 Task: Add Wilde Barbeque Flavored Chicken Protein Chips to the cart.
Action: Mouse moved to (311, 134)
Screenshot: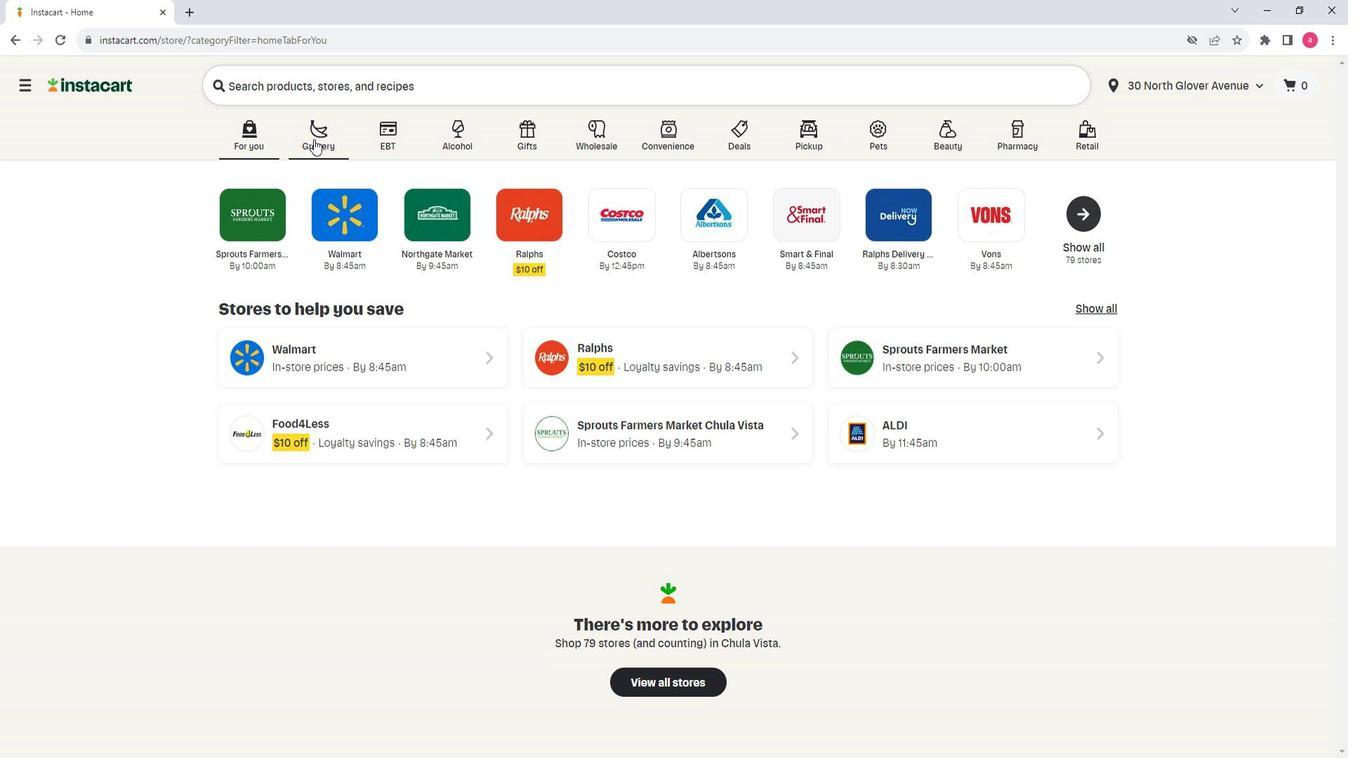 
Action: Mouse pressed left at (311, 134)
Screenshot: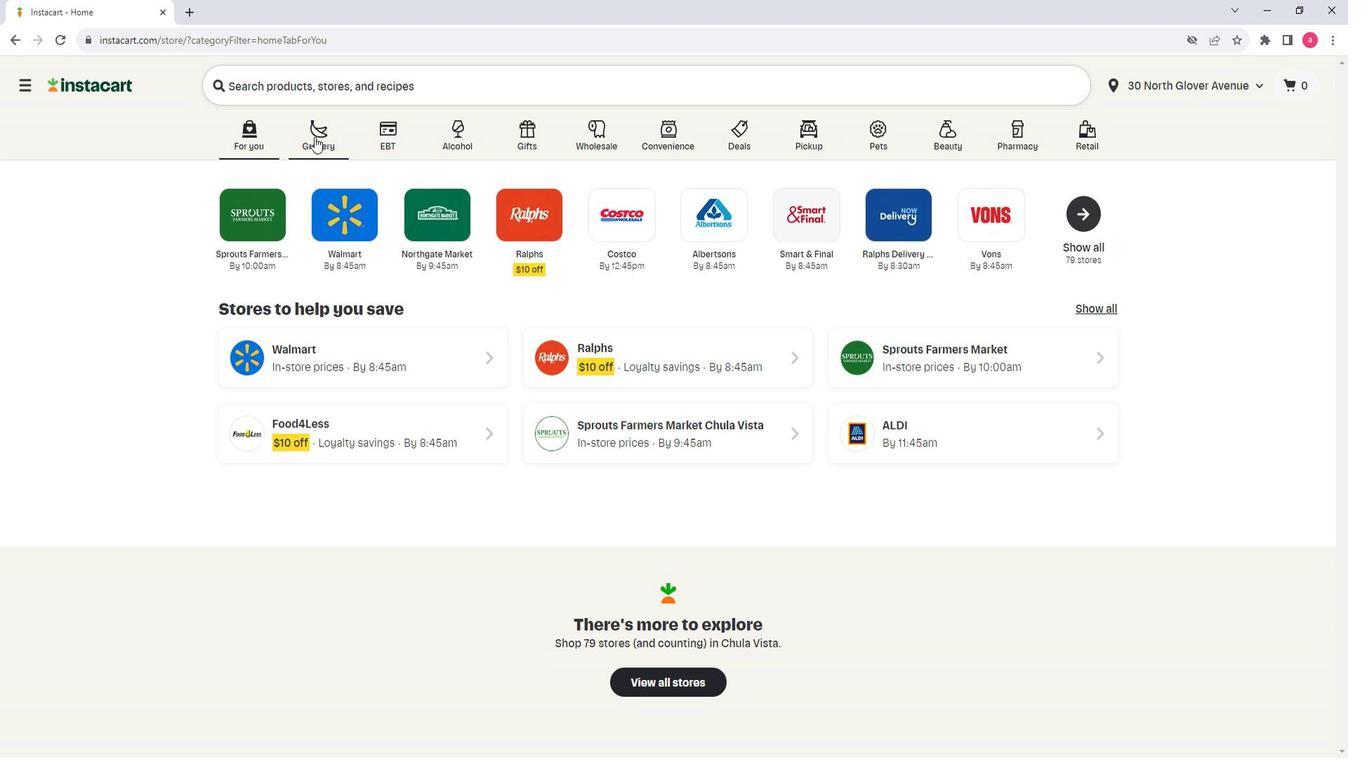 
Action: Mouse moved to (434, 415)
Screenshot: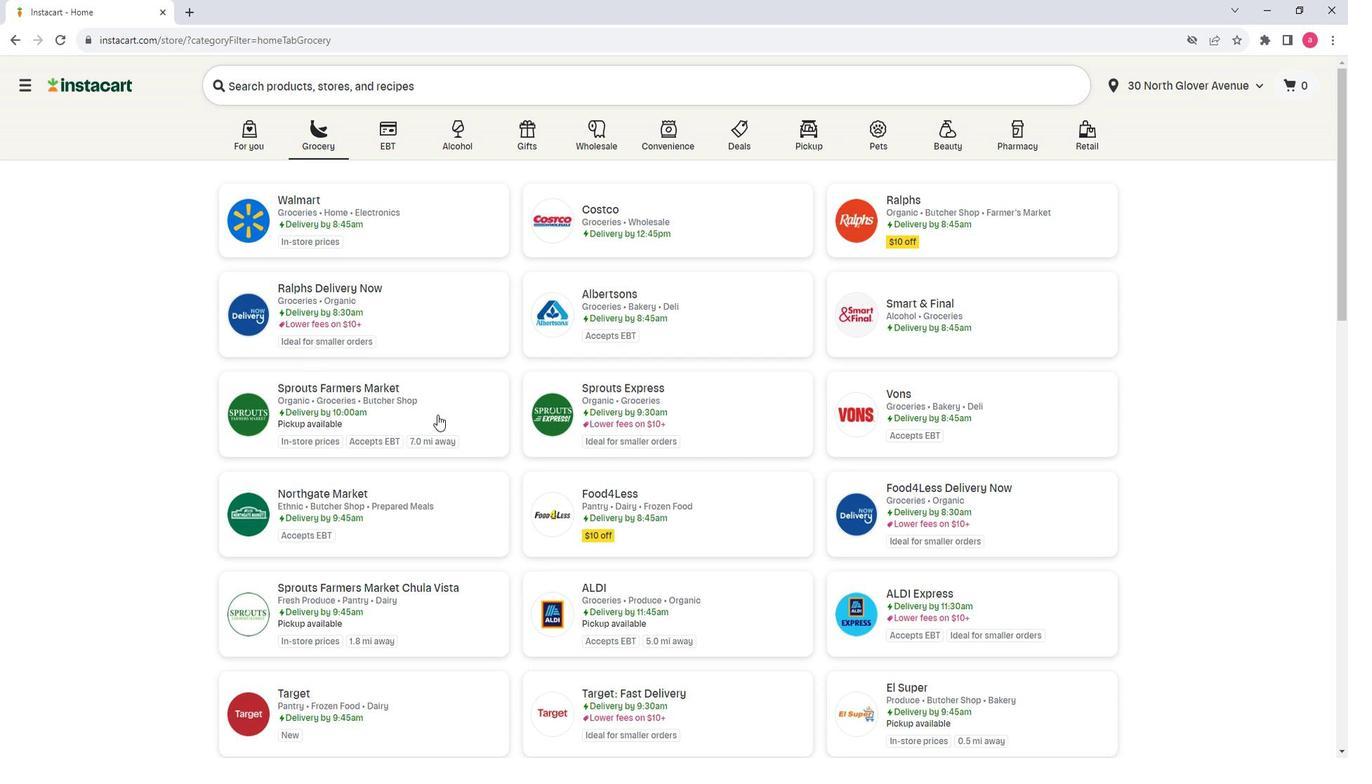 
Action: Mouse pressed left at (434, 415)
Screenshot: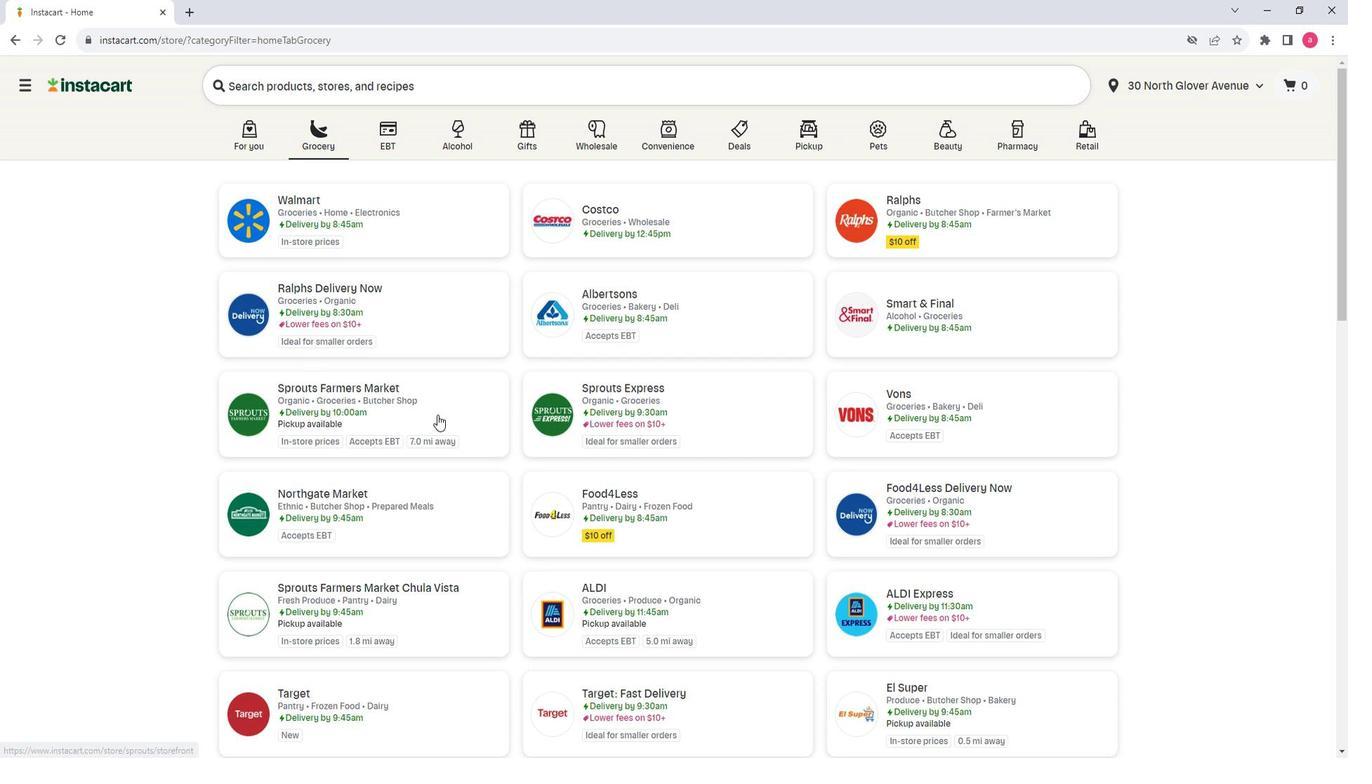
Action: Mouse moved to (155, 554)
Screenshot: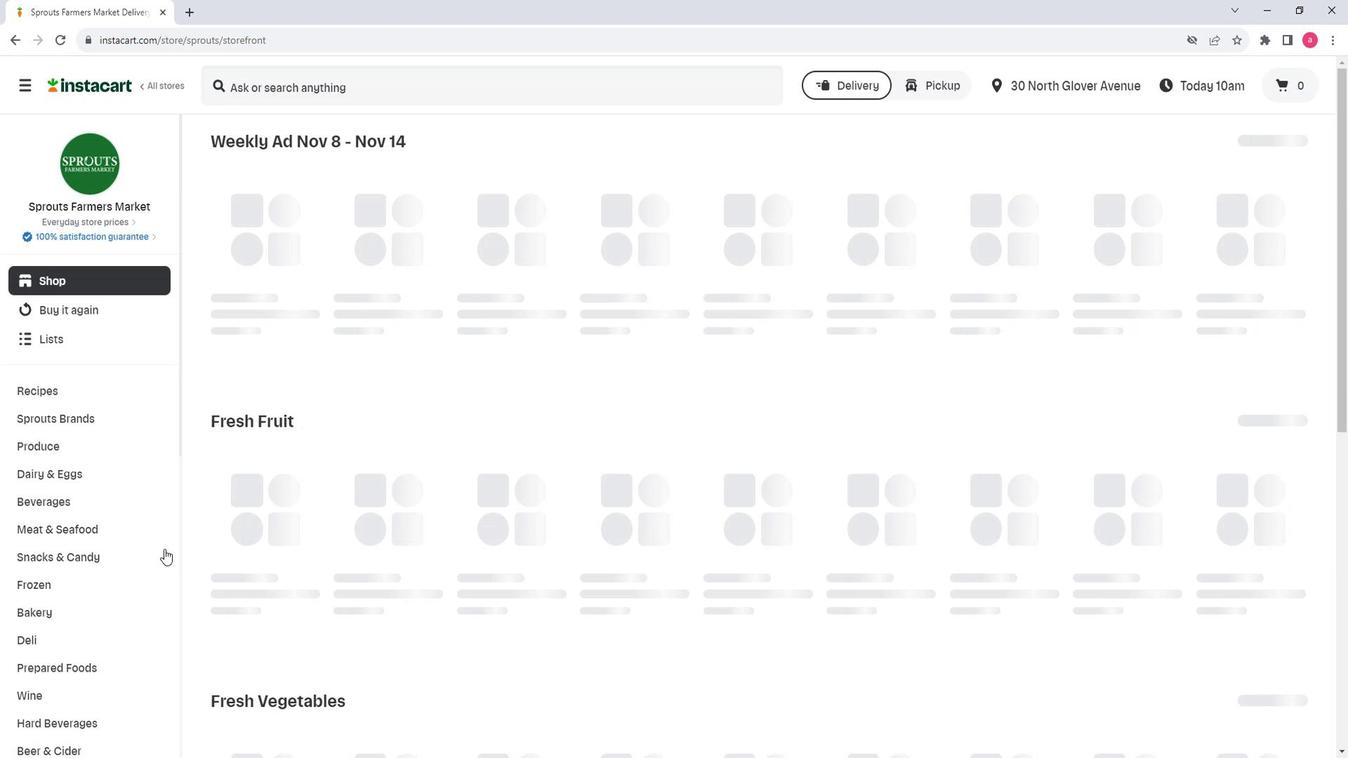 
Action: Mouse pressed left at (155, 554)
Screenshot: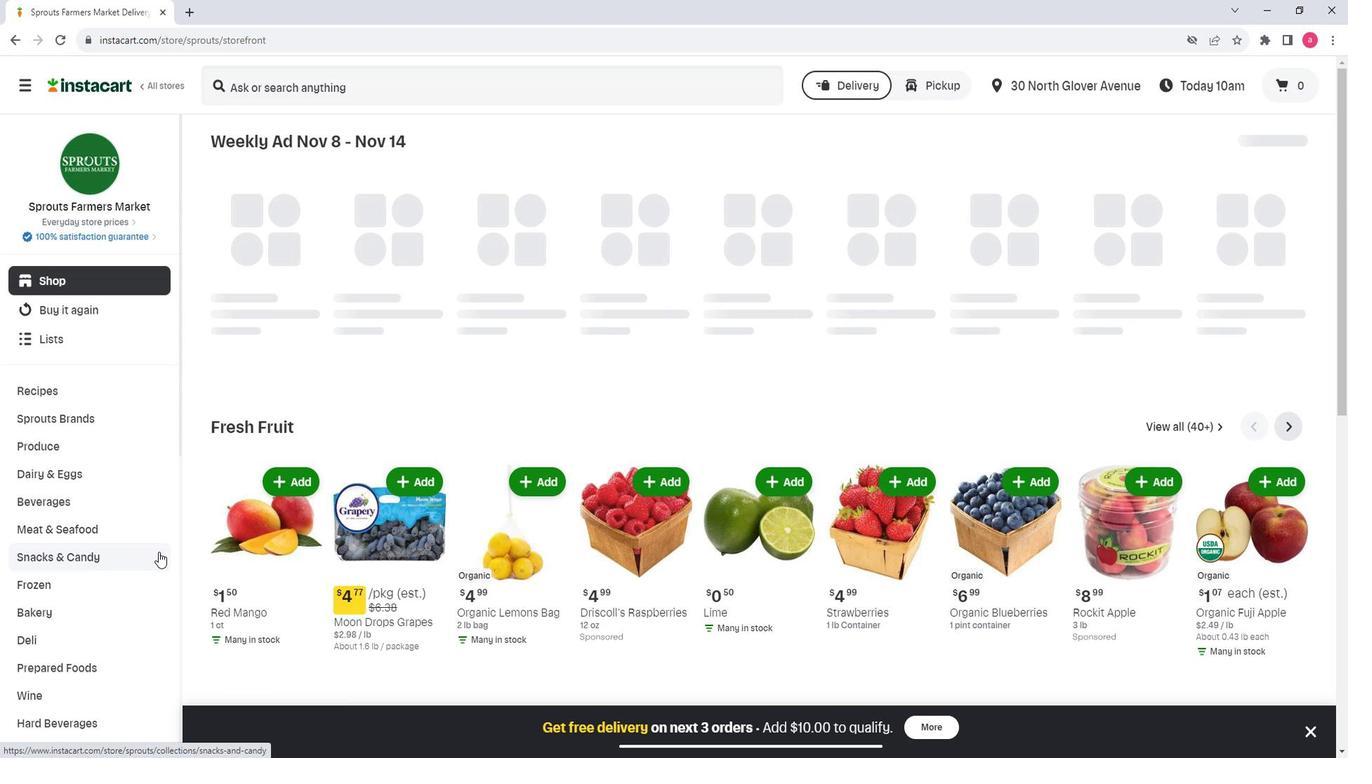 
Action: Mouse moved to (156, 601)
Screenshot: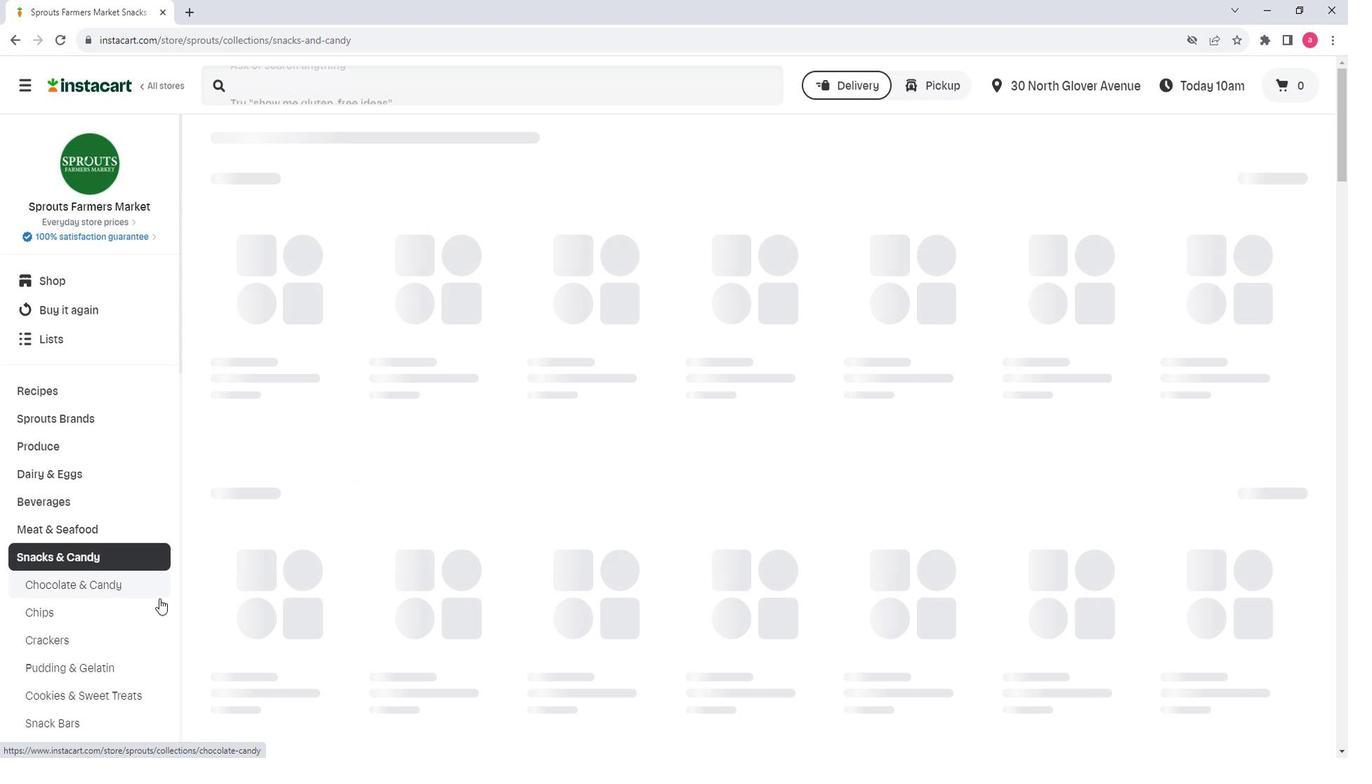 
Action: Mouse scrolled (156, 600) with delta (0, 0)
Screenshot: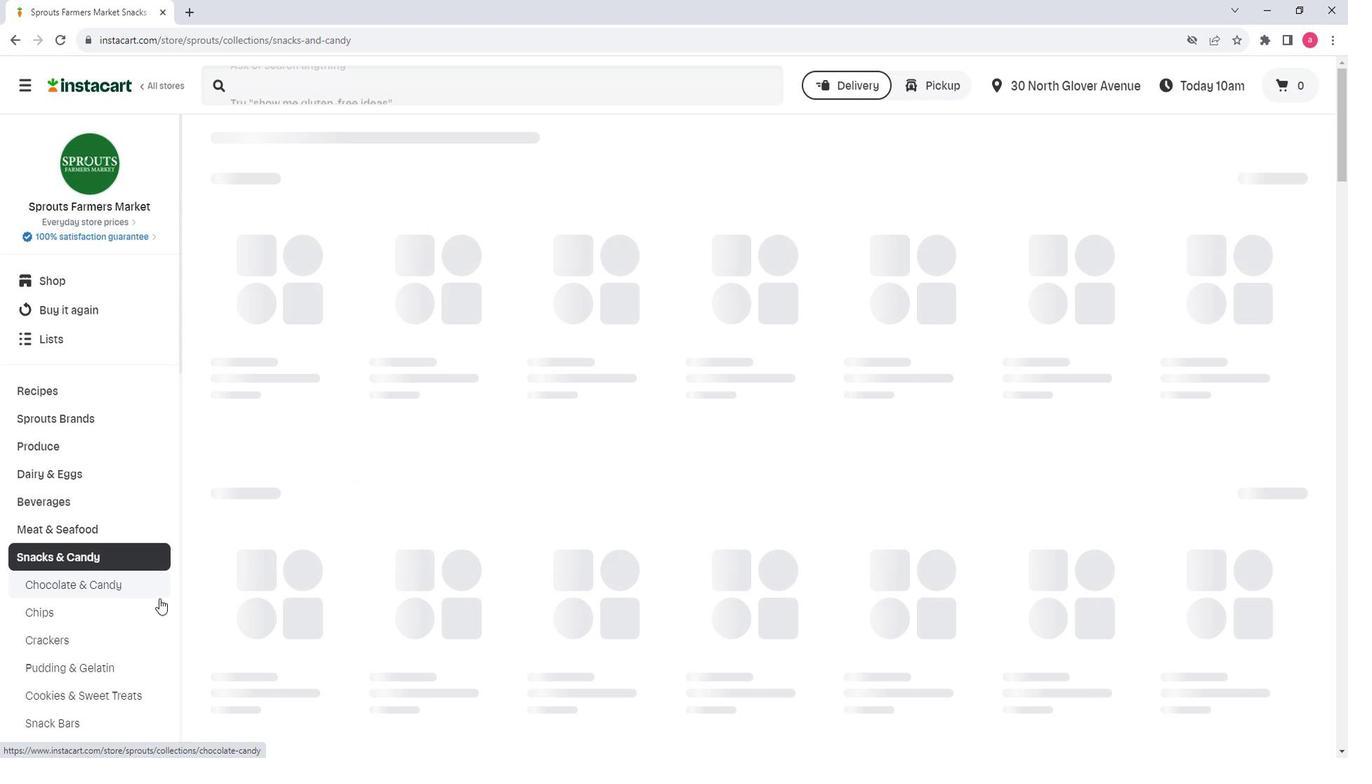 
Action: Mouse moved to (77, 540)
Screenshot: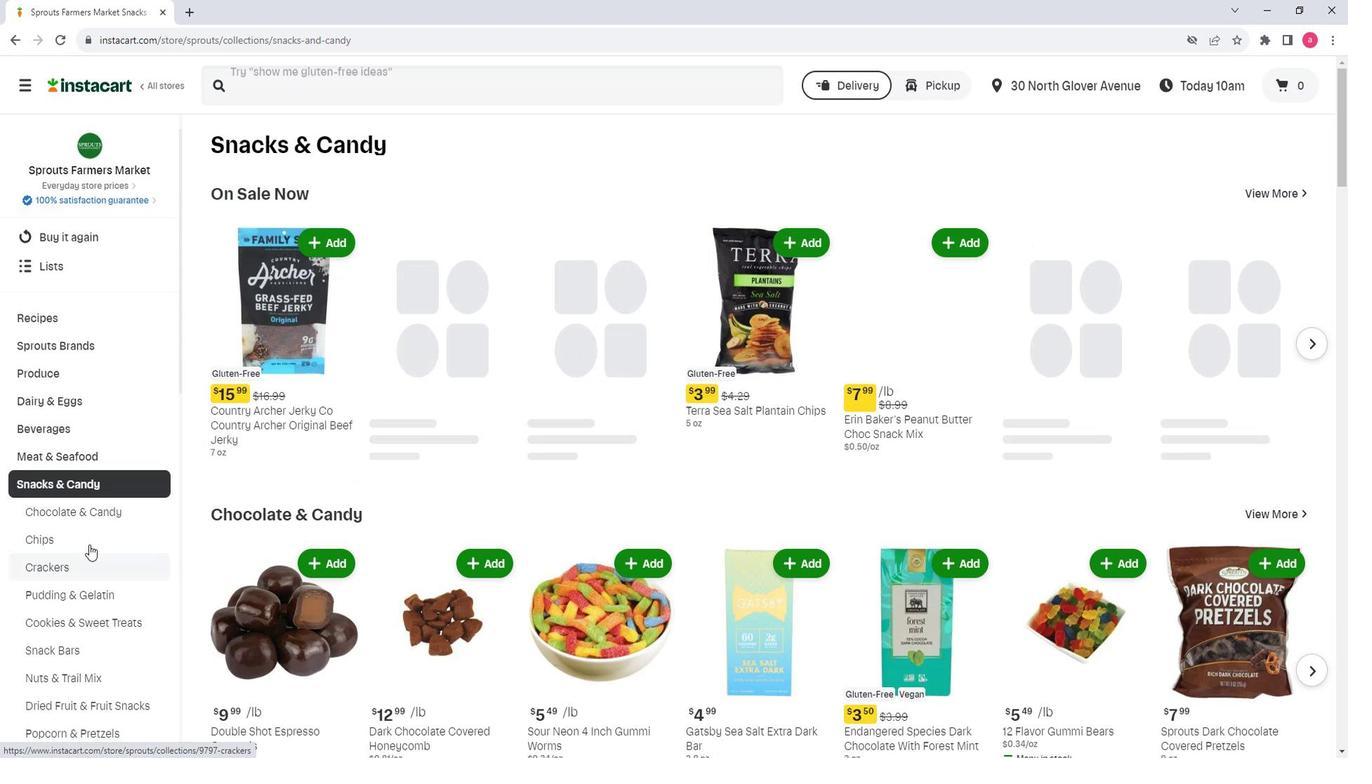 
Action: Mouse pressed left at (77, 540)
Screenshot: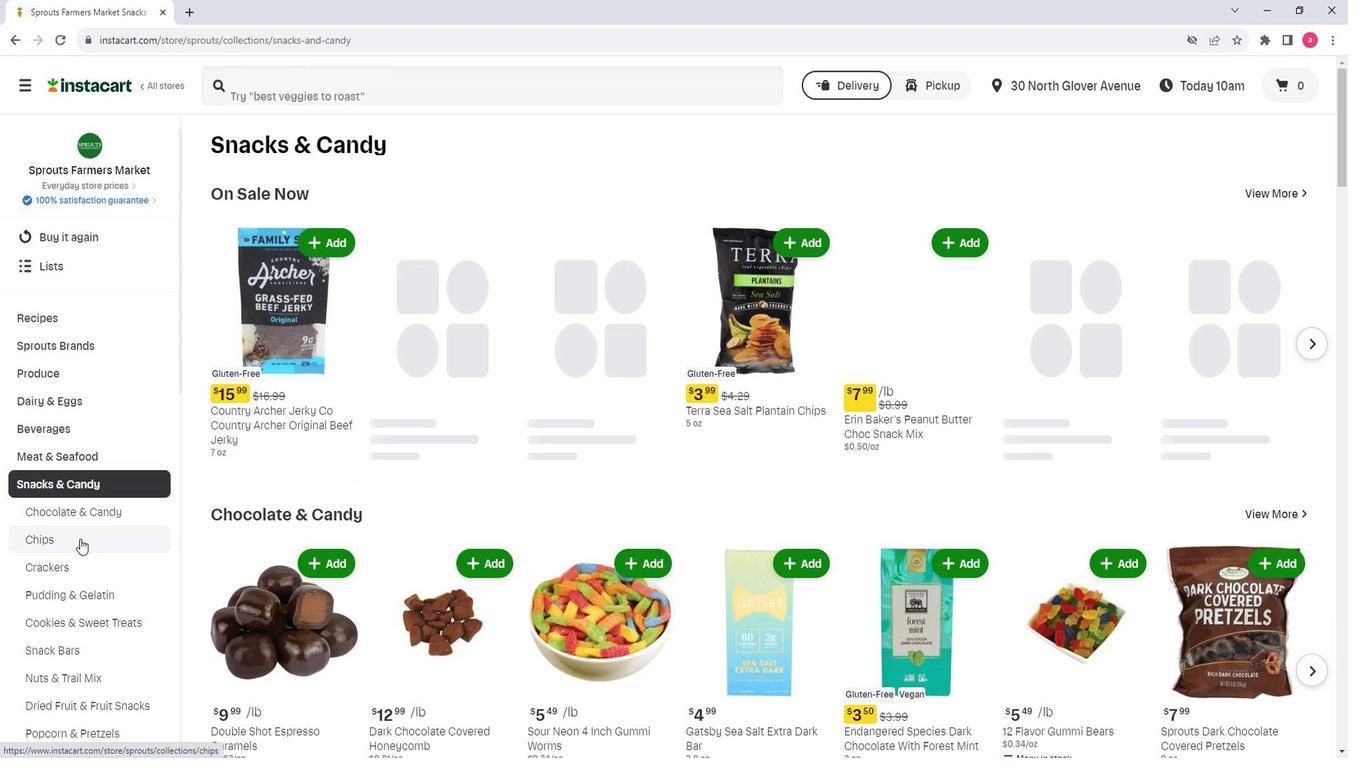 
Action: Mouse moved to (841, 206)
Screenshot: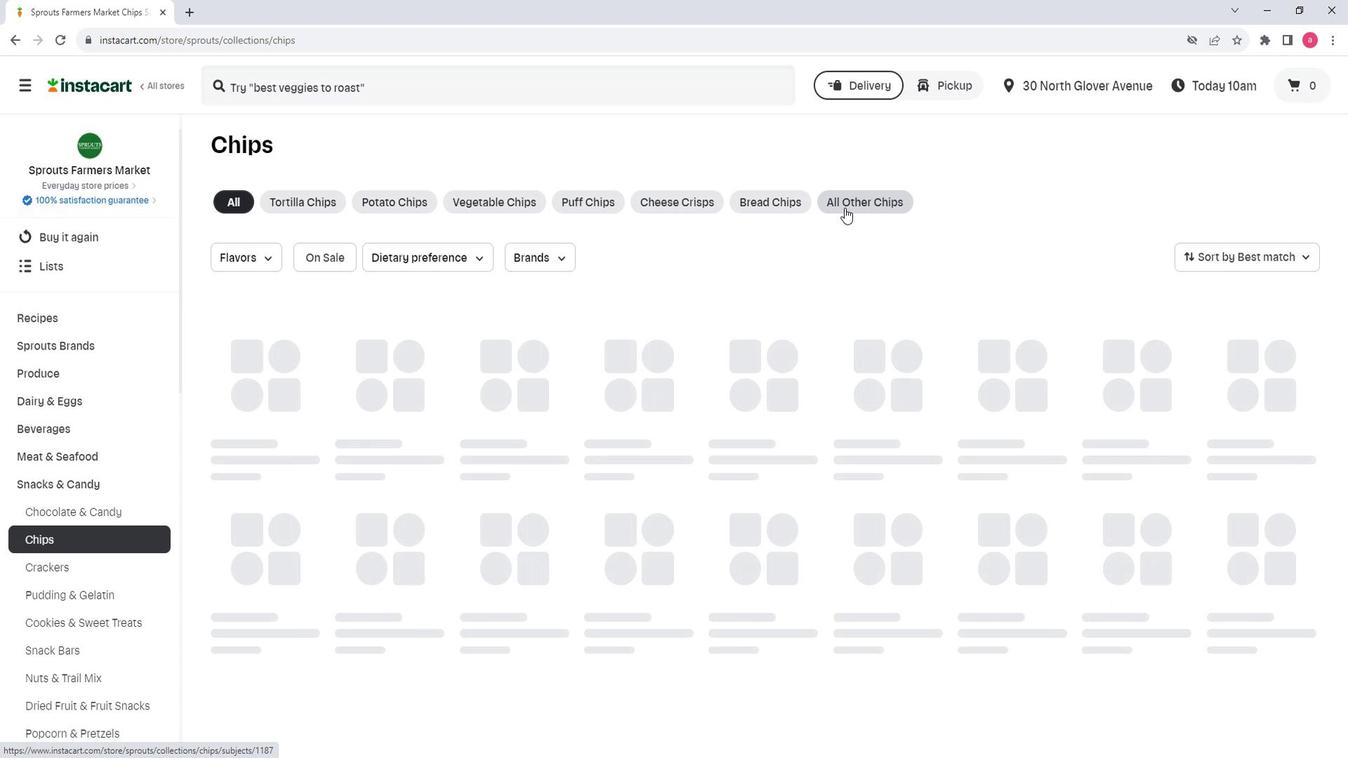 
Action: Mouse pressed left at (841, 206)
Screenshot: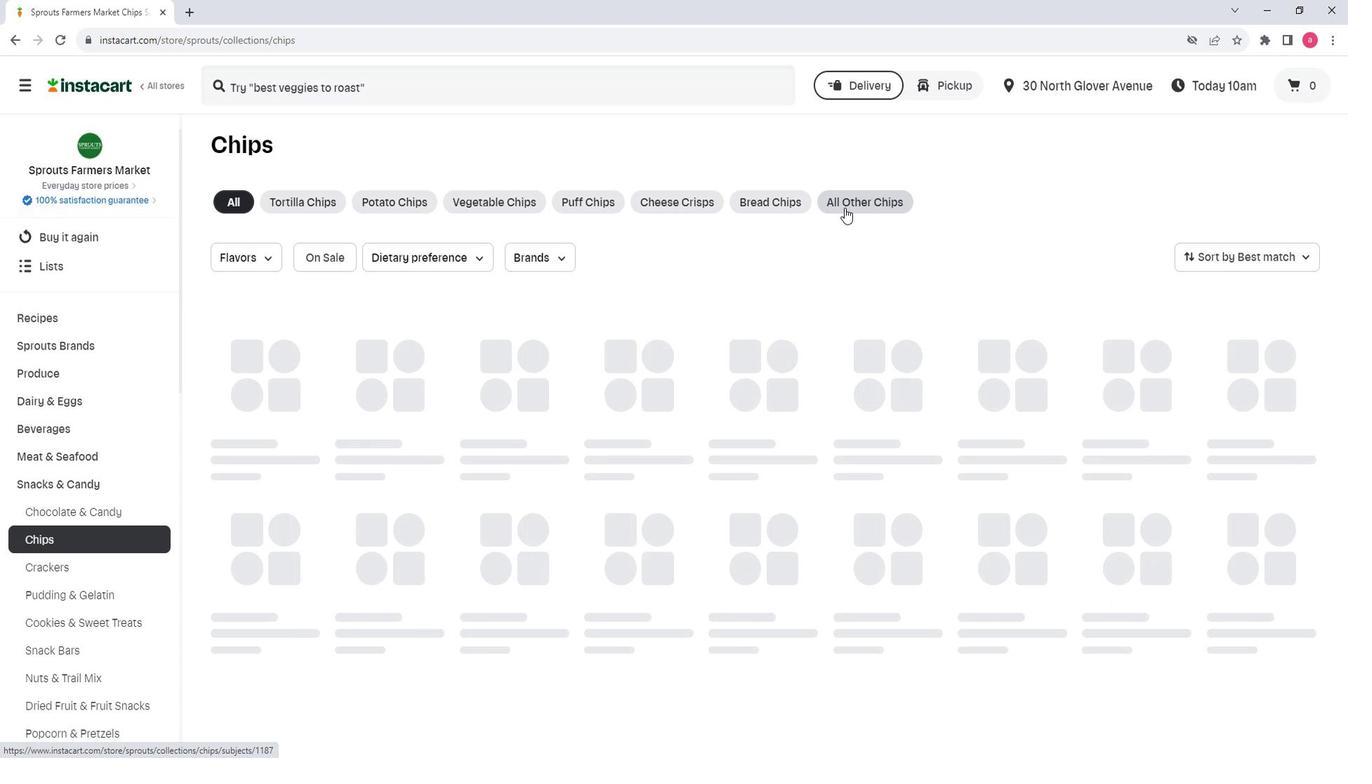 
Action: Mouse moved to (581, 84)
Screenshot: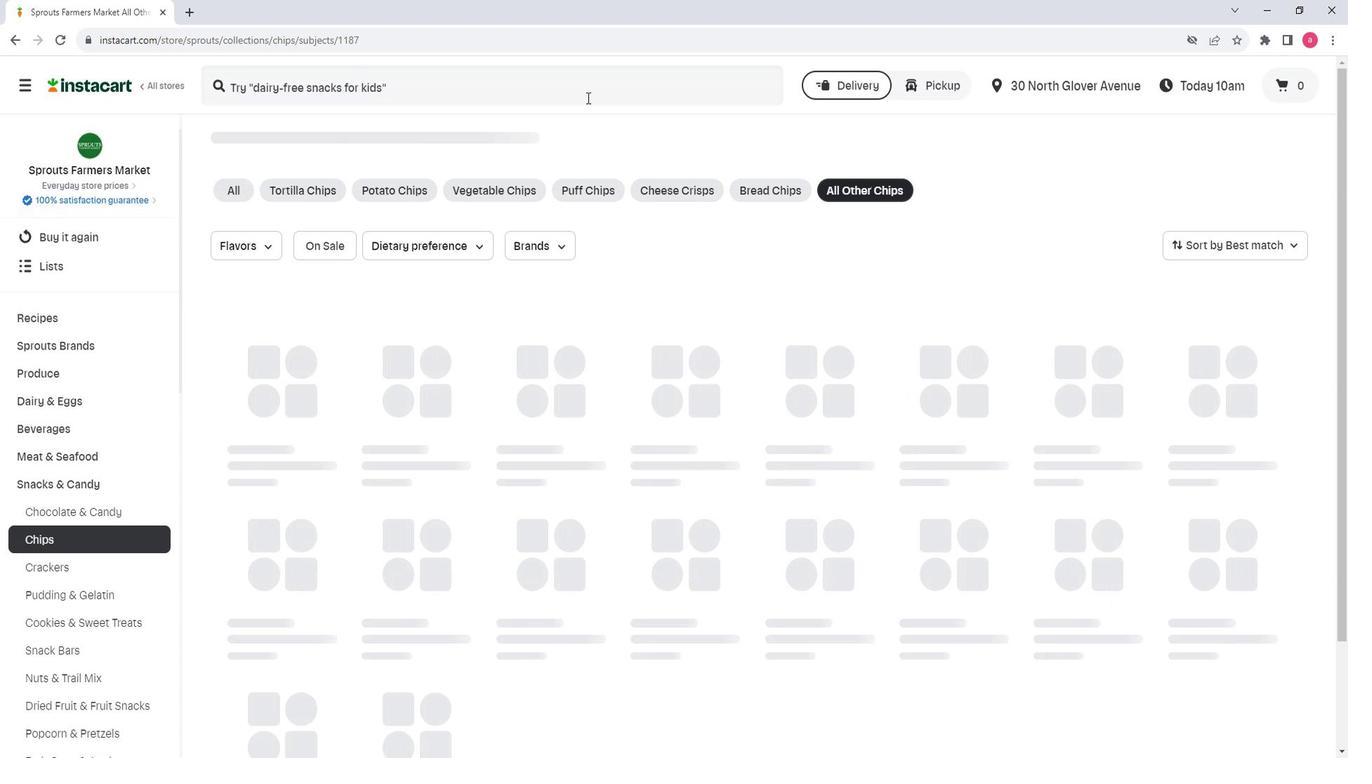 
Action: Mouse pressed left at (581, 84)
Screenshot: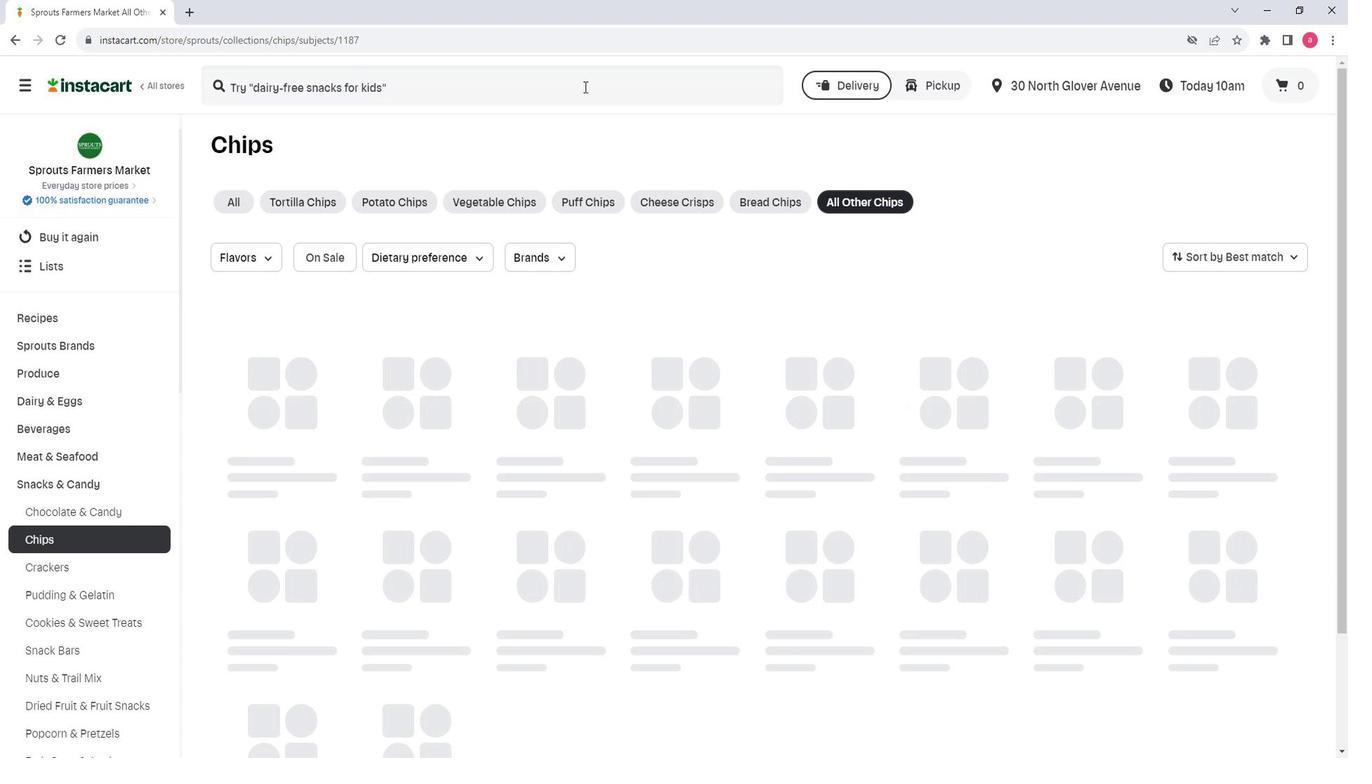 
Action: Key pressed <Key.shift><Key.shift>Wilde<Key.space><Key.shift><Key.shift><Key.shift><Key.shift><Key.shift><Key.shift><Key.shift><Key.shift><Key.shift>Bareque<Key.space><Key.shift><Key.shift><Key.shift><Key.shift><Key.shift><Key.shift><Key.shift><Key.shift><Key.shift><Key.shift><Key.shift><Key.shift><Key.shift><Key.shift><Key.shift><Key.shift><Key.shift><Key.shift><Key.shift><Key.shift><Key.shift><Key.shift><Key.shift><Key.shift><Key.shift><Key.shift><Key.shift><Key.shift><Key.shift><Key.shift><Key.shift>Flavored<Key.space><Key.shift>Chicken<Key.space><Key.shift><Key.shift><Key.shift><Key.shift><Key.shift><Key.shift><Key.shift><Key.shift><Key.shift>Protein<Key.space><Key.shift><Key.shift><Key.shift><Key.shift><Key.shift><Key.shift><Key.shift><Key.shift><Key.shift><Key.shift><Key.shift>Chips<Key.enter>
Screenshot: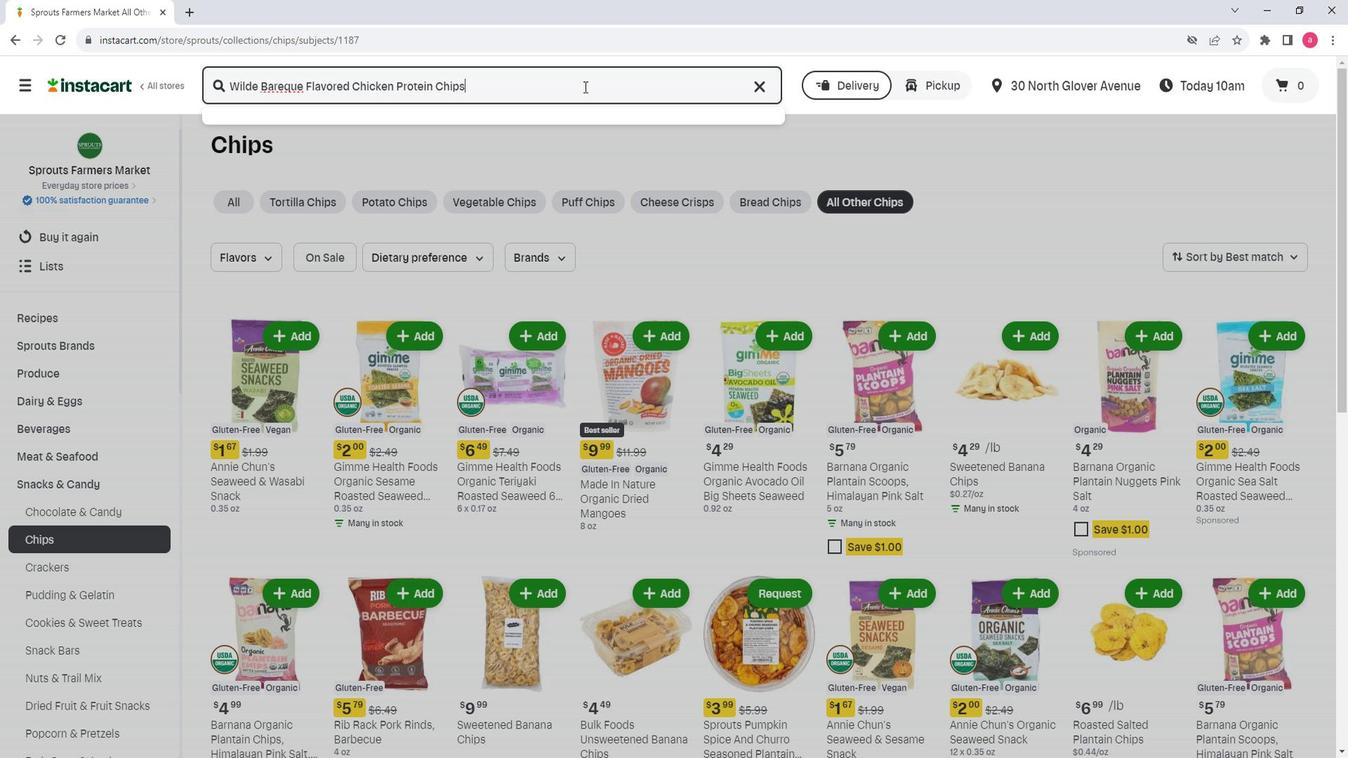 
Action: Mouse moved to (357, 207)
Screenshot: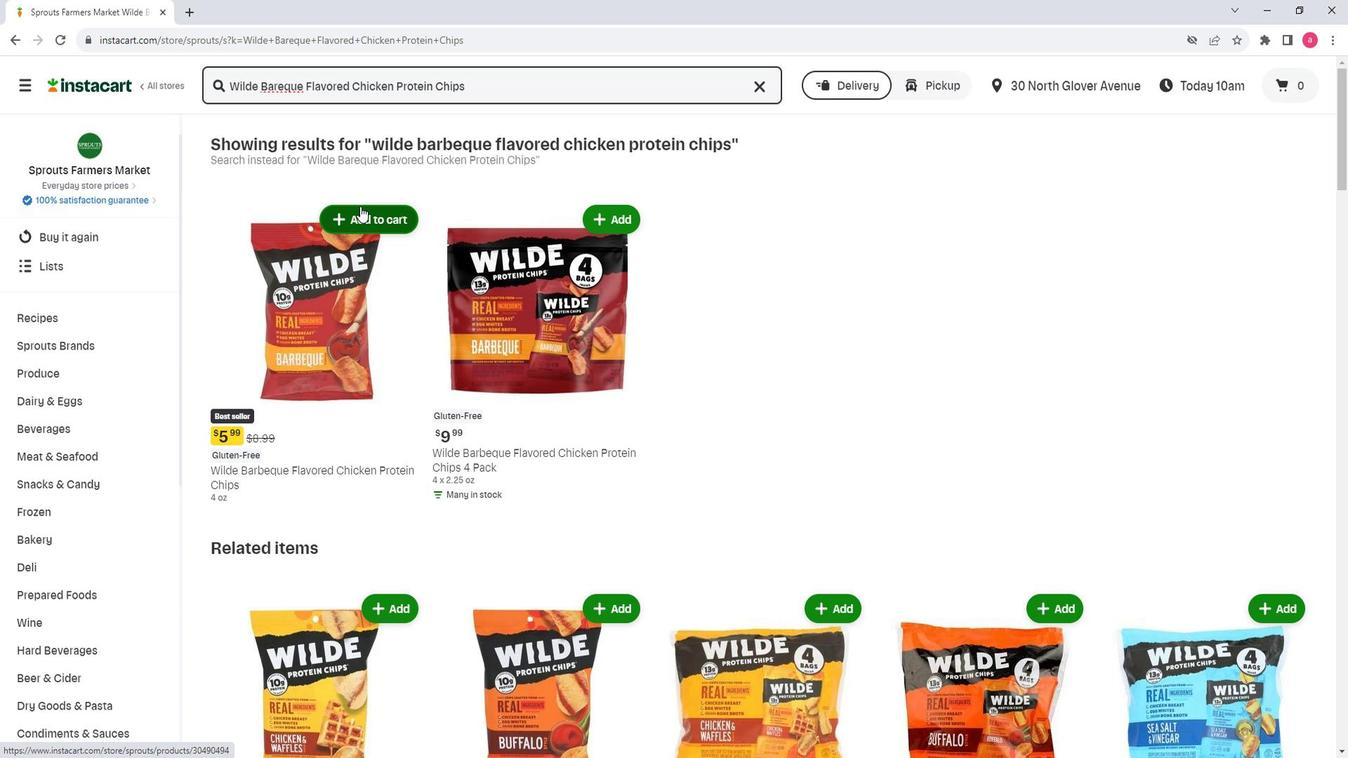 
Action: Mouse pressed left at (357, 207)
Screenshot: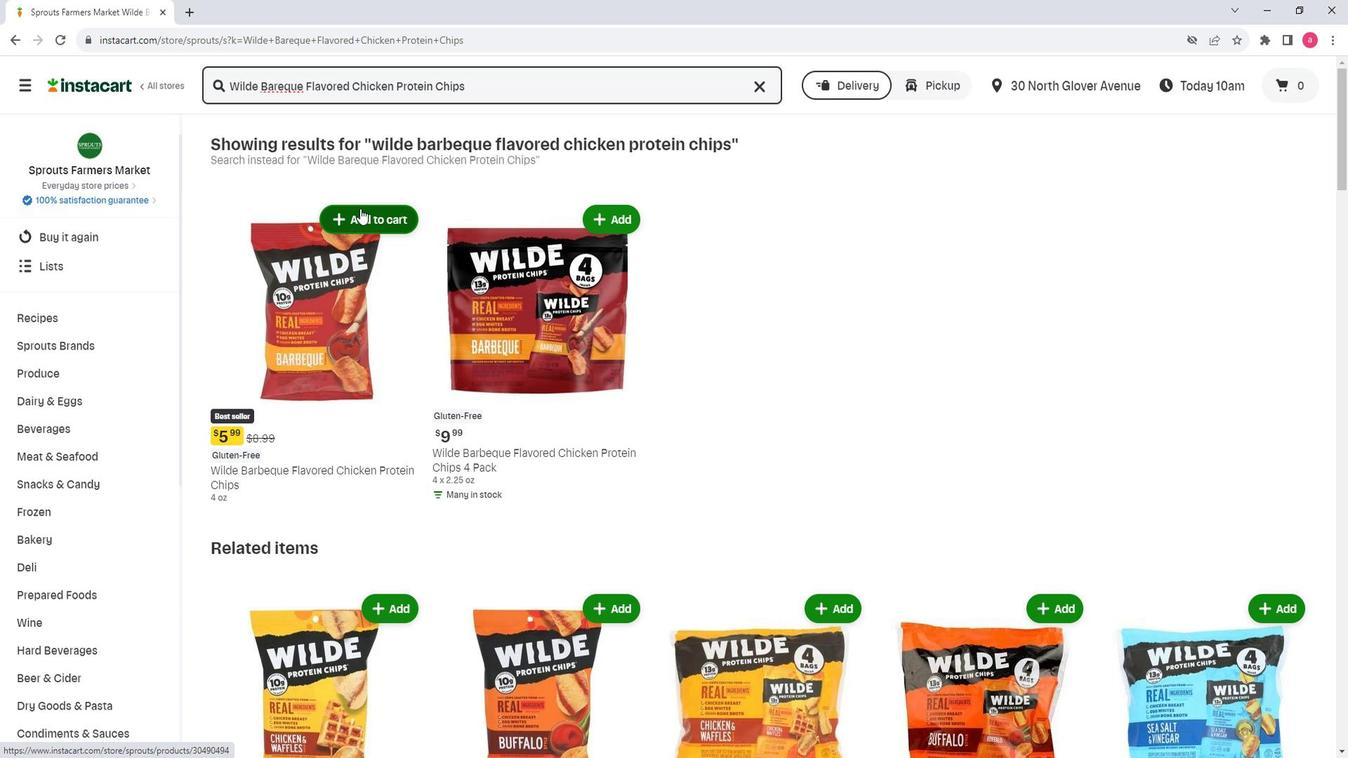 
Action: Mouse moved to (382, 280)
Screenshot: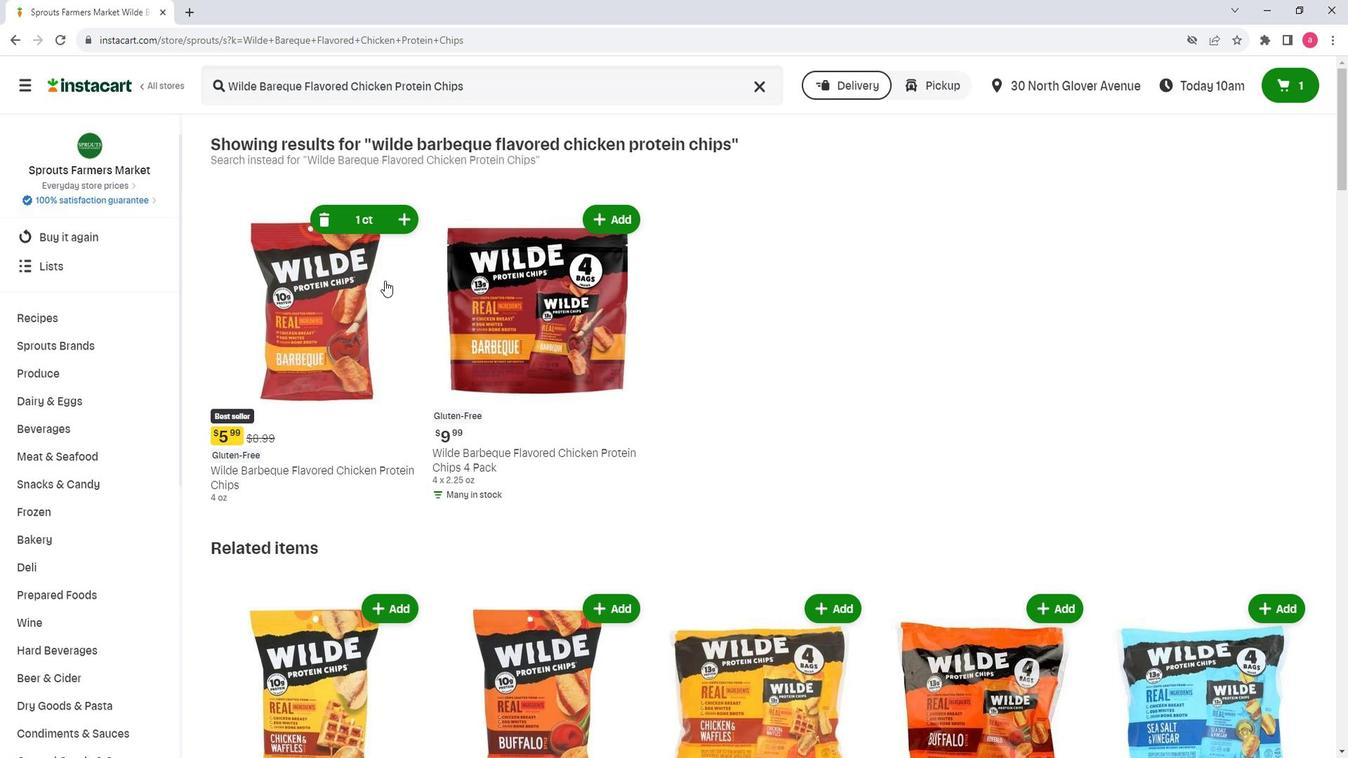 
